 Task: Look for products in the category "Nutritional Oils" from Flora only.
Action: Mouse moved to (307, 153)
Screenshot: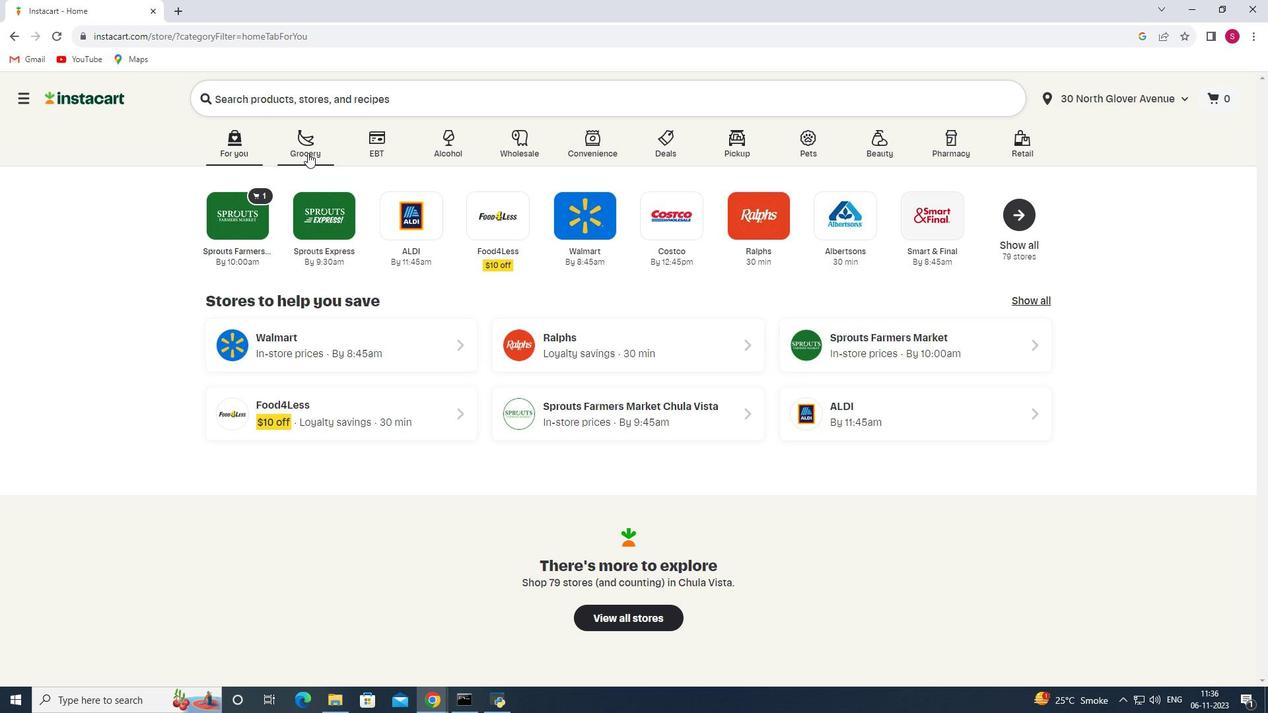 
Action: Mouse pressed left at (307, 153)
Screenshot: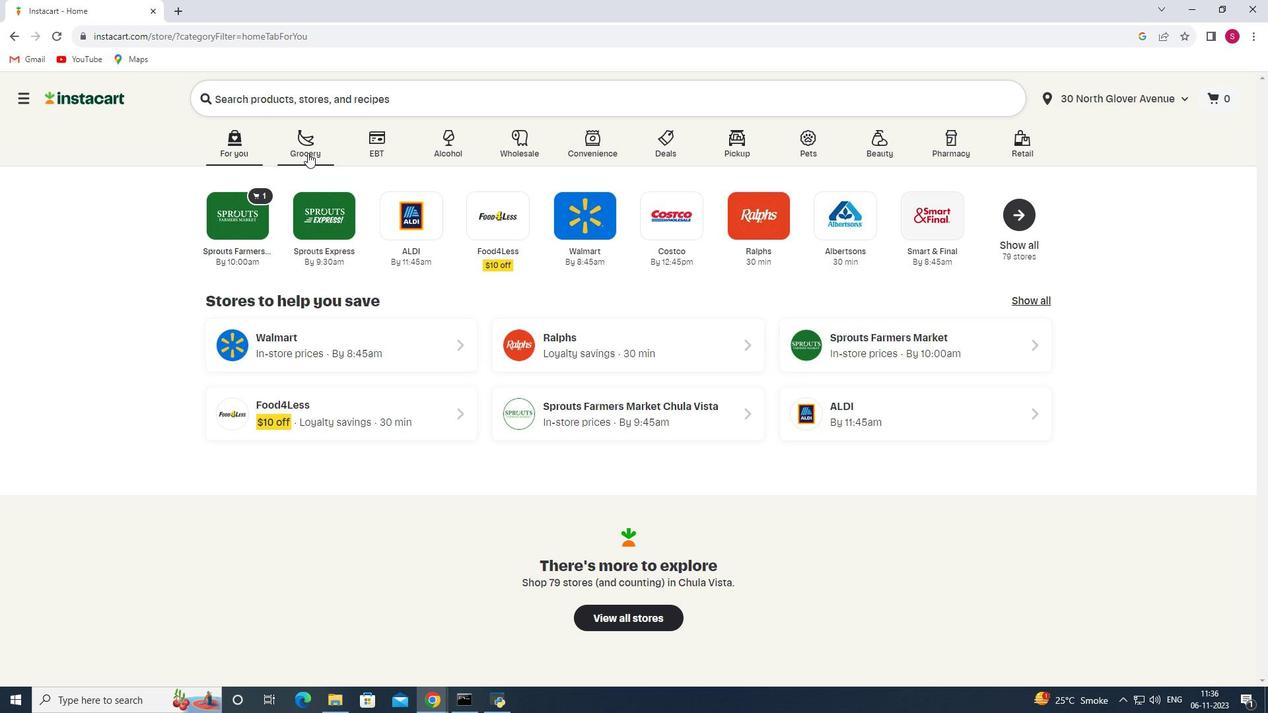 
Action: Mouse moved to (286, 375)
Screenshot: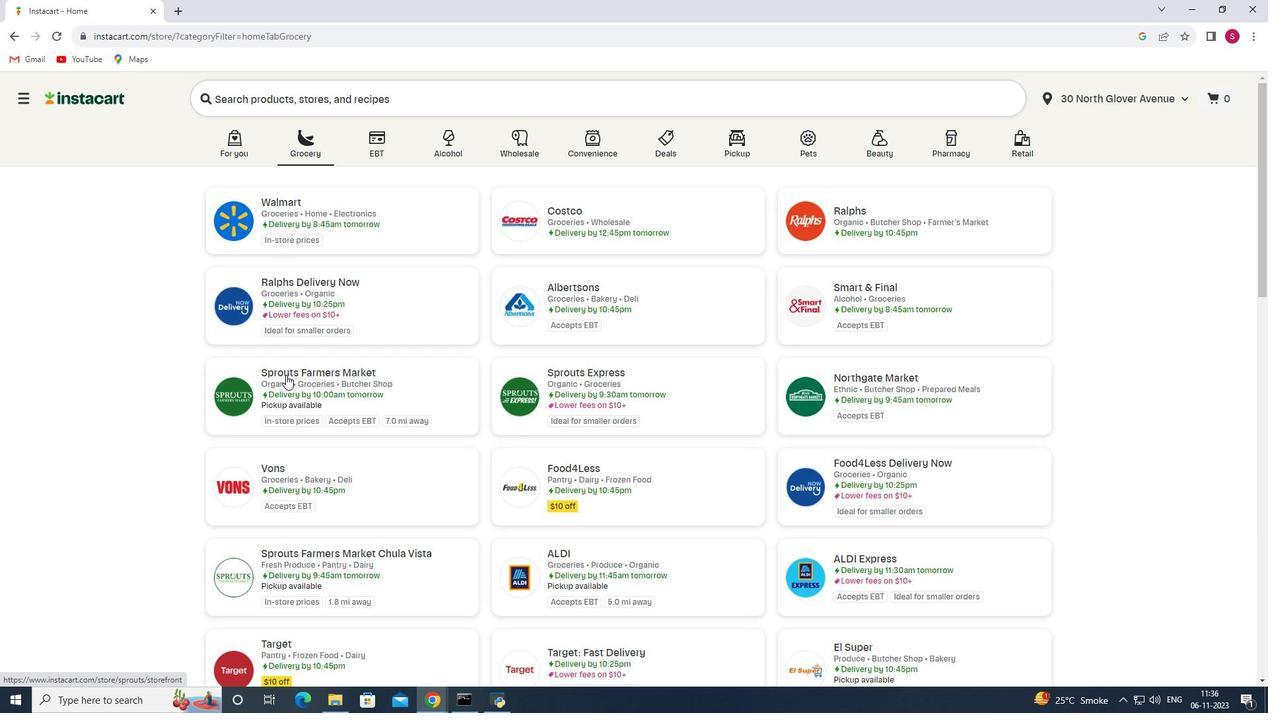 
Action: Mouse pressed left at (286, 375)
Screenshot: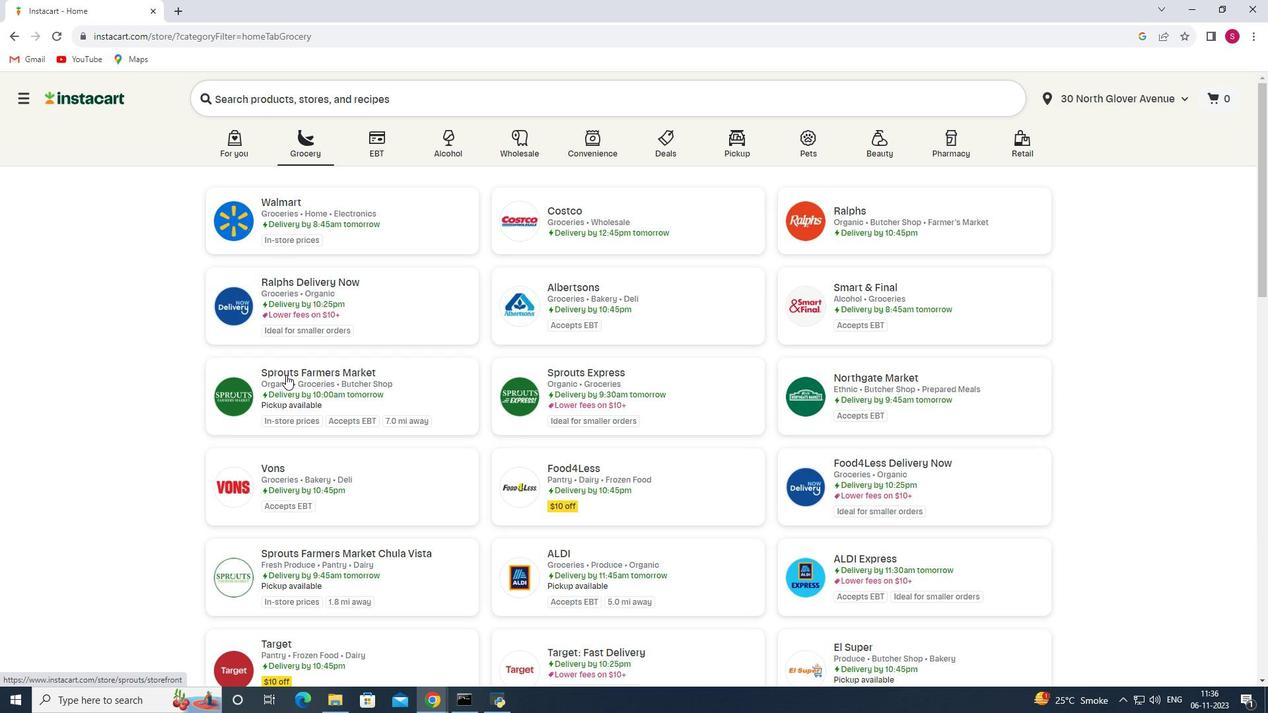 
Action: Mouse moved to (50, 436)
Screenshot: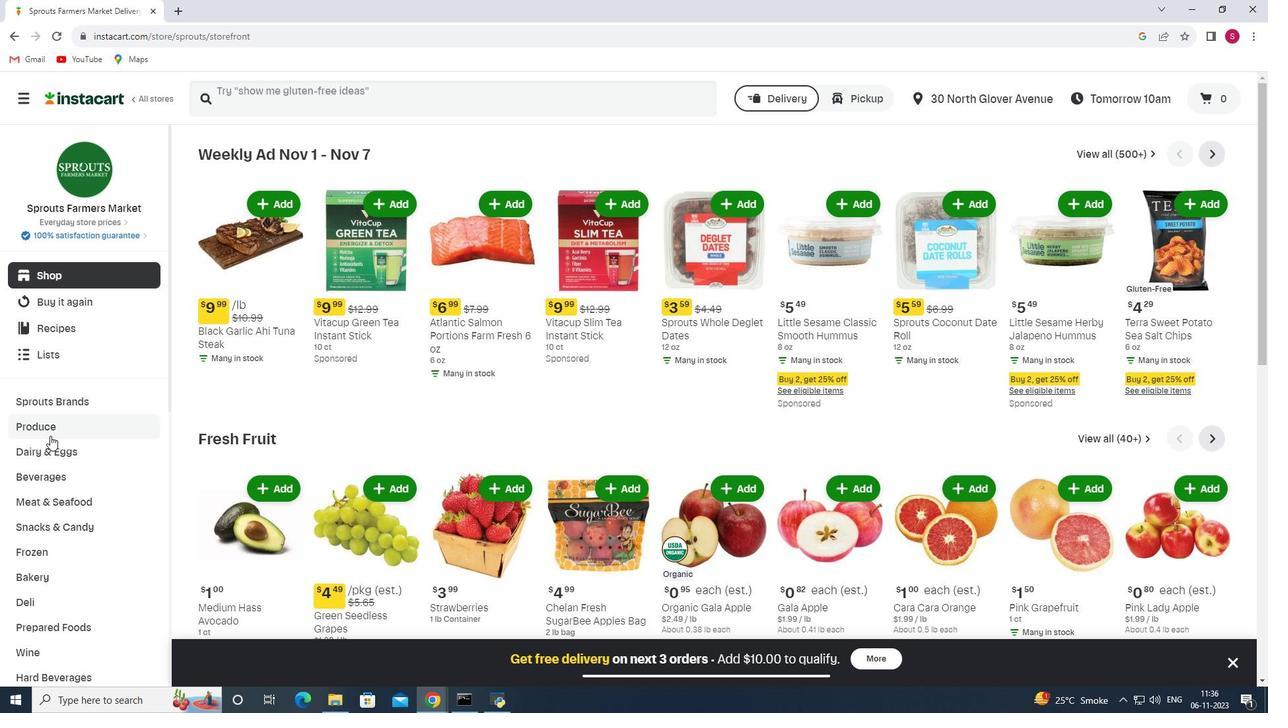 
Action: Mouse scrolled (50, 435) with delta (0, 0)
Screenshot: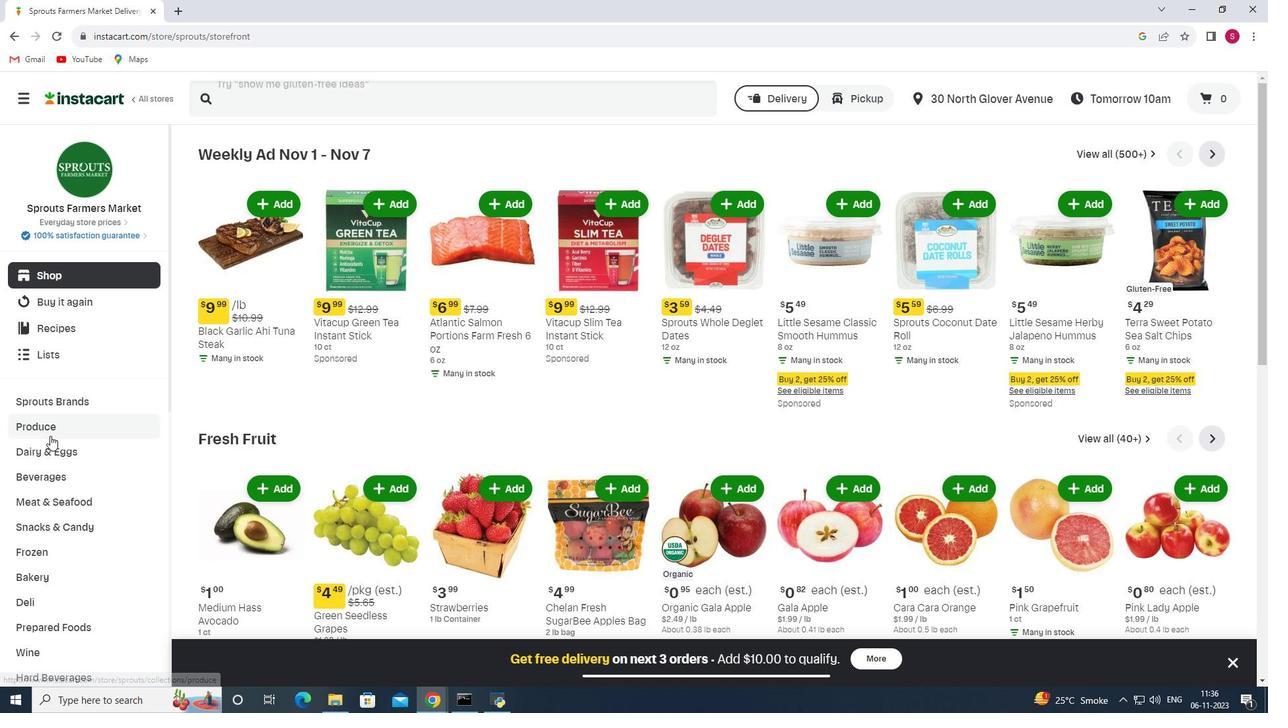 
Action: Mouse scrolled (50, 435) with delta (0, 0)
Screenshot: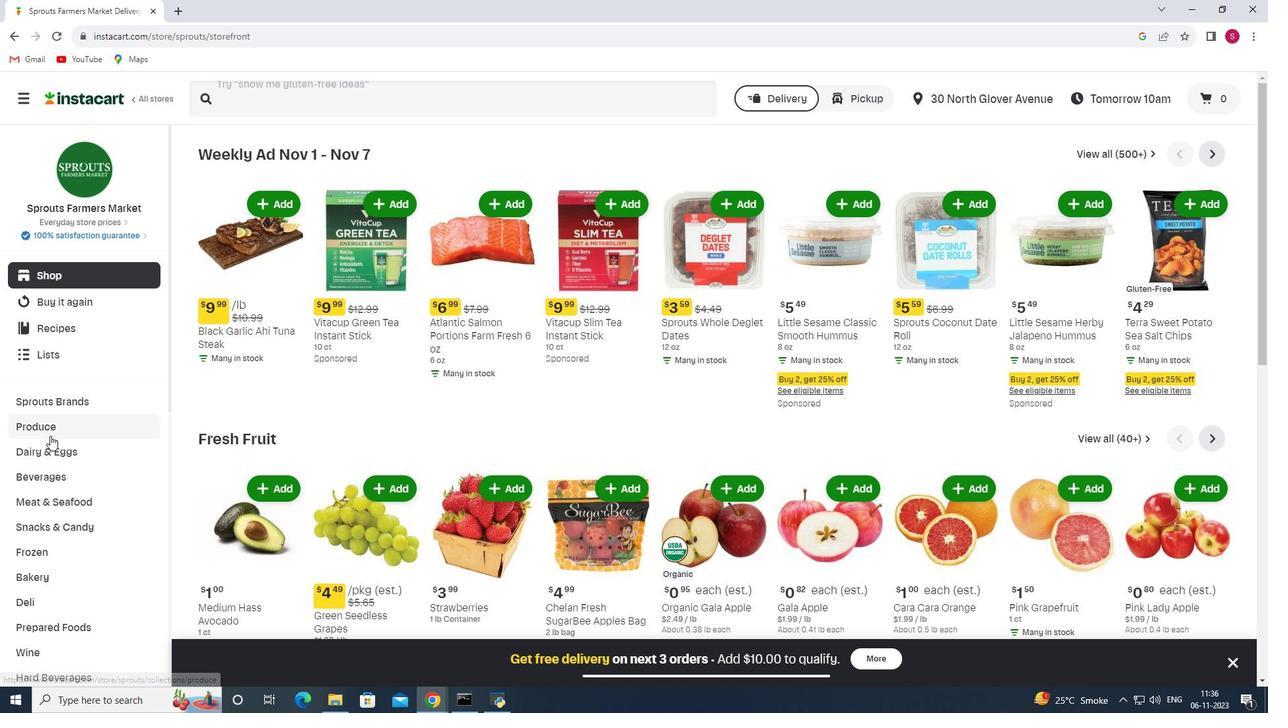 
Action: Mouse scrolled (50, 435) with delta (0, 0)
Screenshot: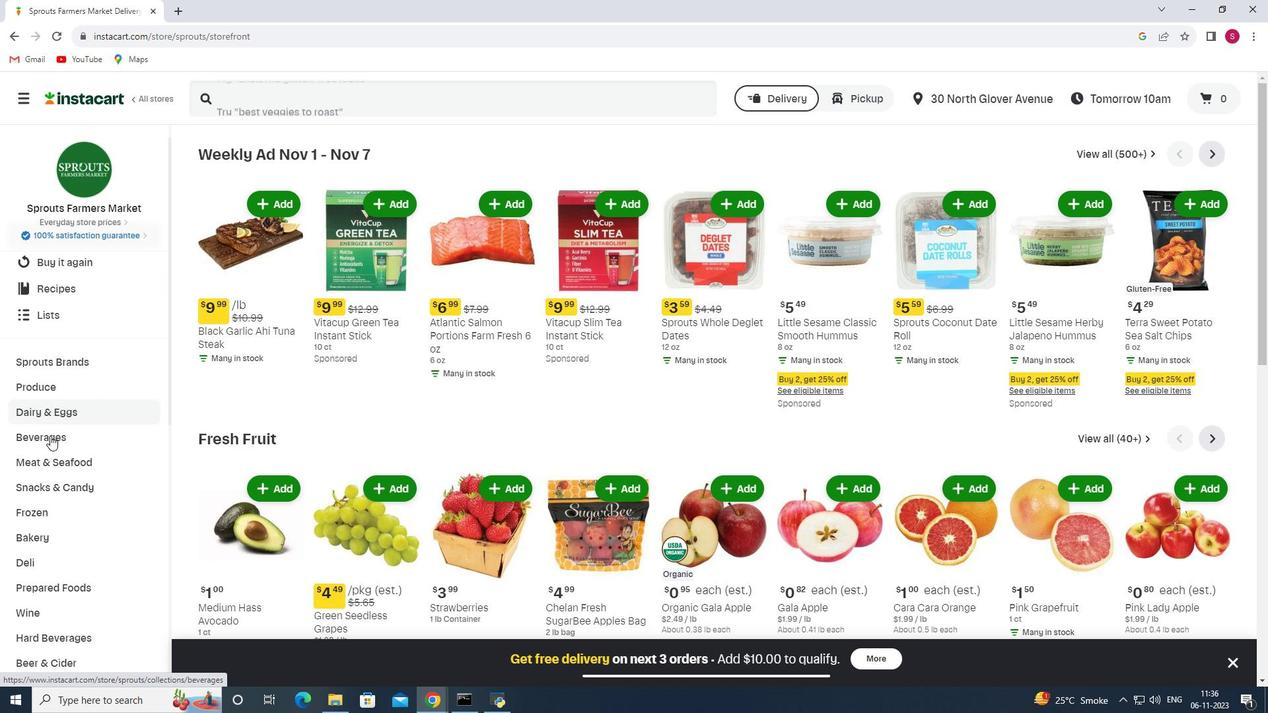 
Action: Mouse scrolled (50, 435) with delta (0, 0)
Screenshot: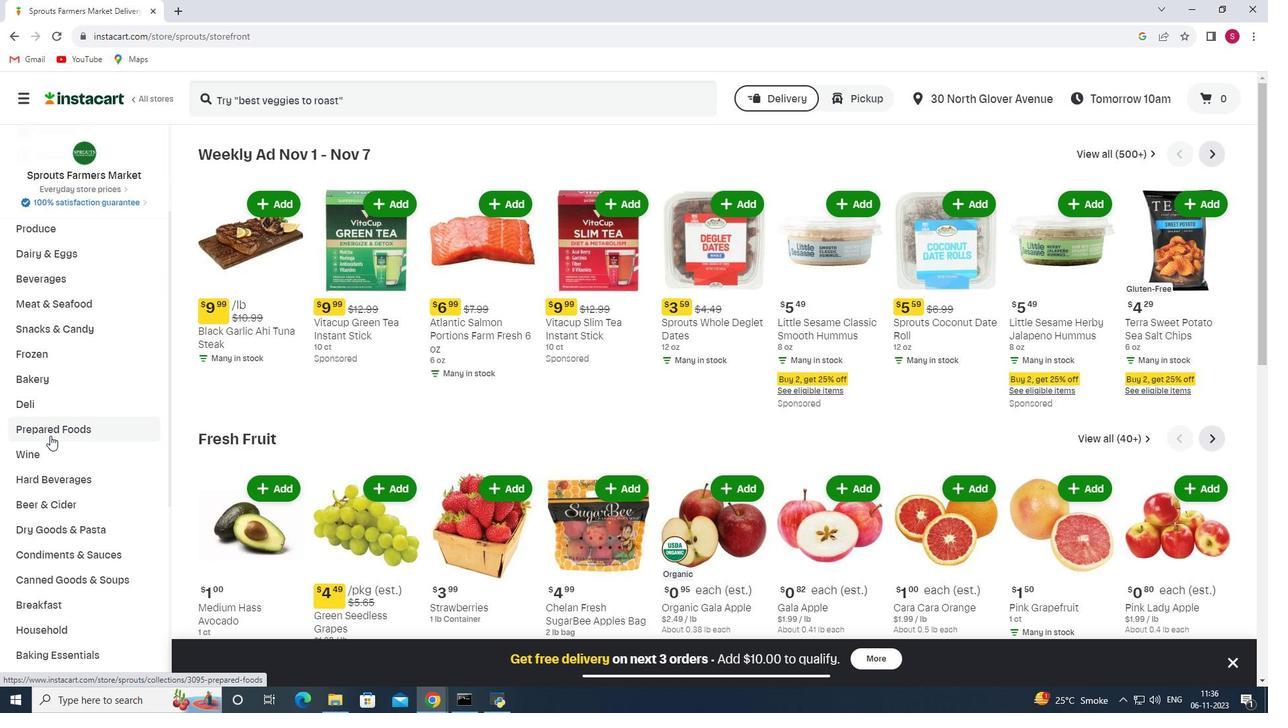 
Action: Mouse scrolled (50, 435) with delta (0, 0)
Screenshot: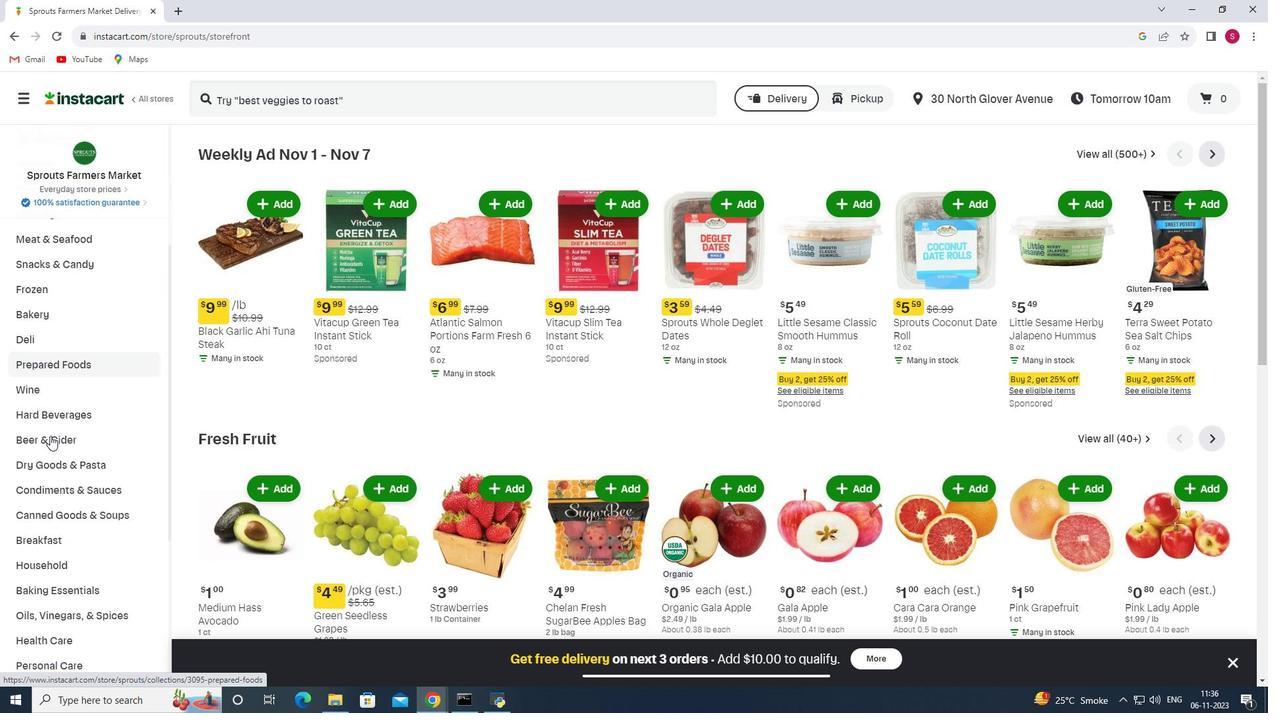 
Action: Mouse moved to (77, 420)
Screenshot: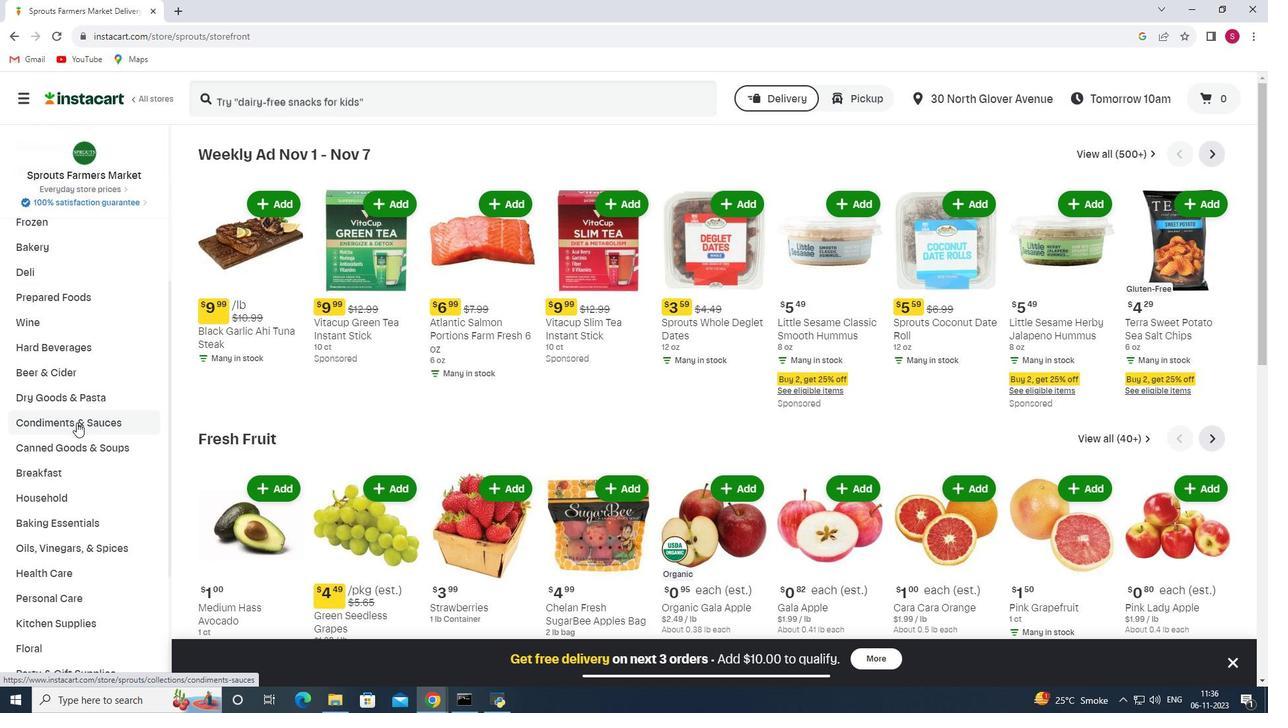 
Action: Mouse scrolled (77, 420) with delta (0, 0)
Screenshot: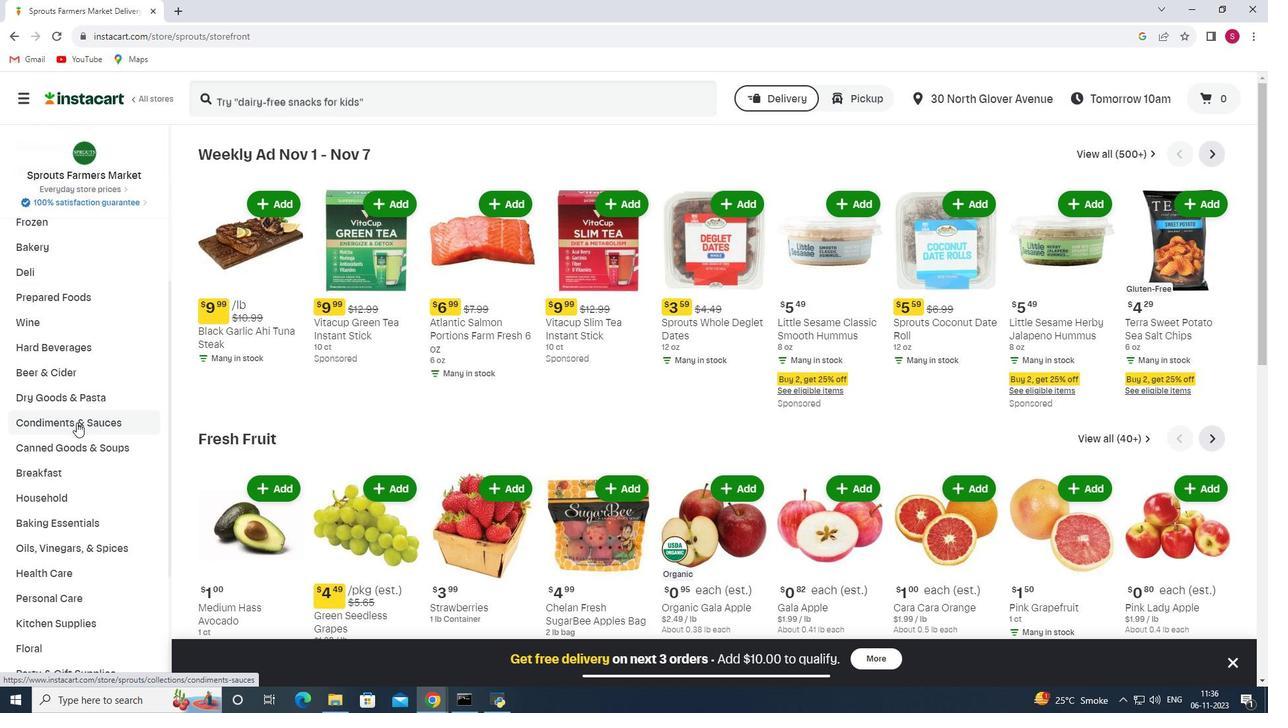 
Action: Mouse moved to (72, 427)
Screenshot: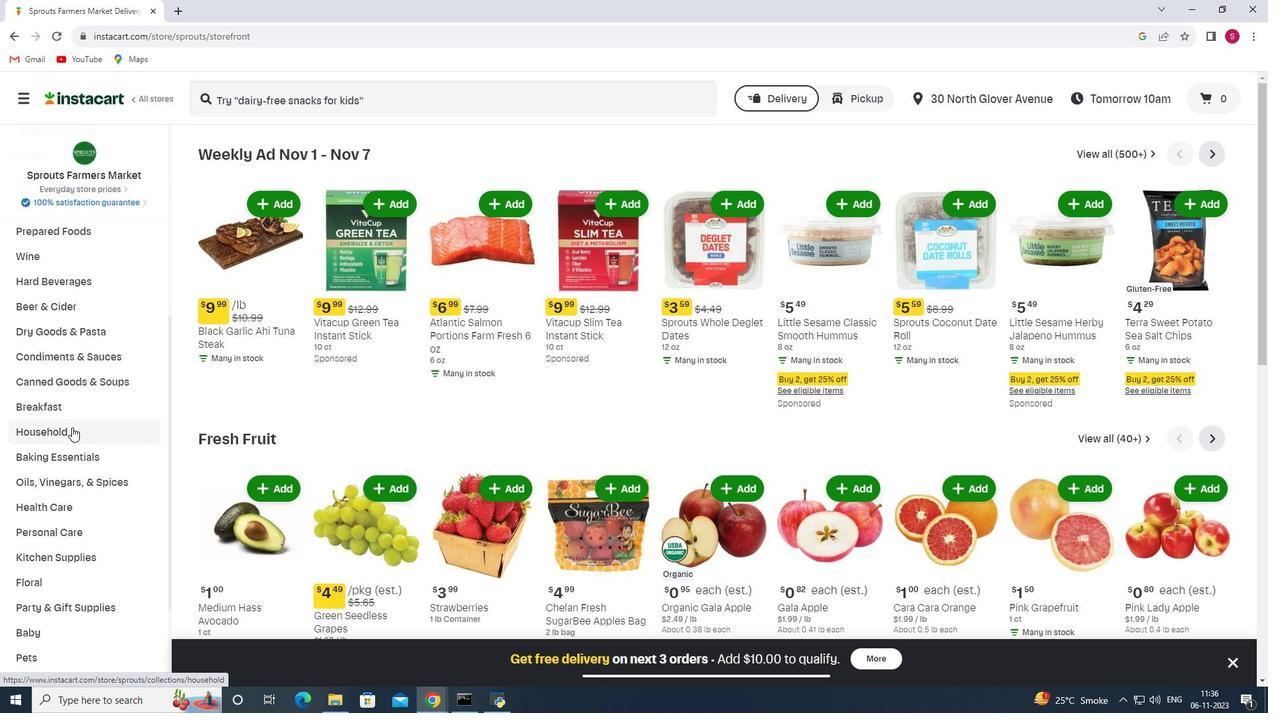 
Action: Mouse scrolled (72, 426) with delta (0, 0)
Screenshot: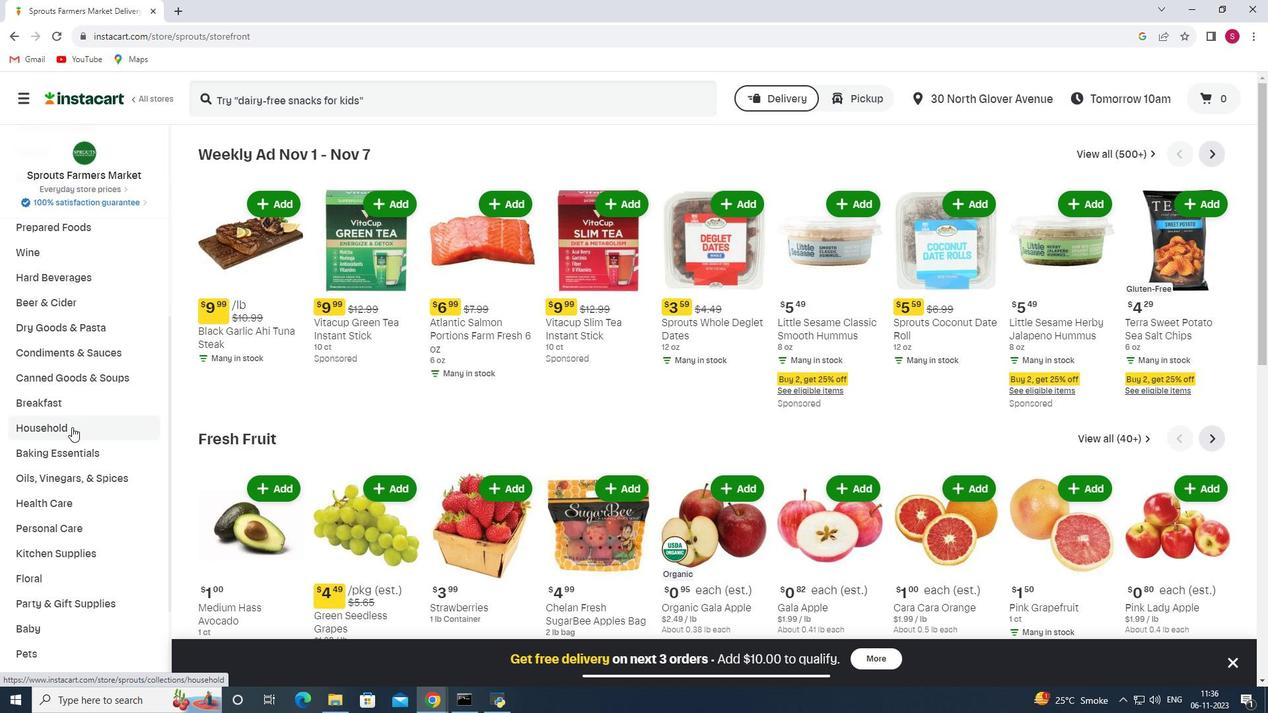 
Action: Mouse scrolled (72, 426) with delta (0, 0)
Screenshot: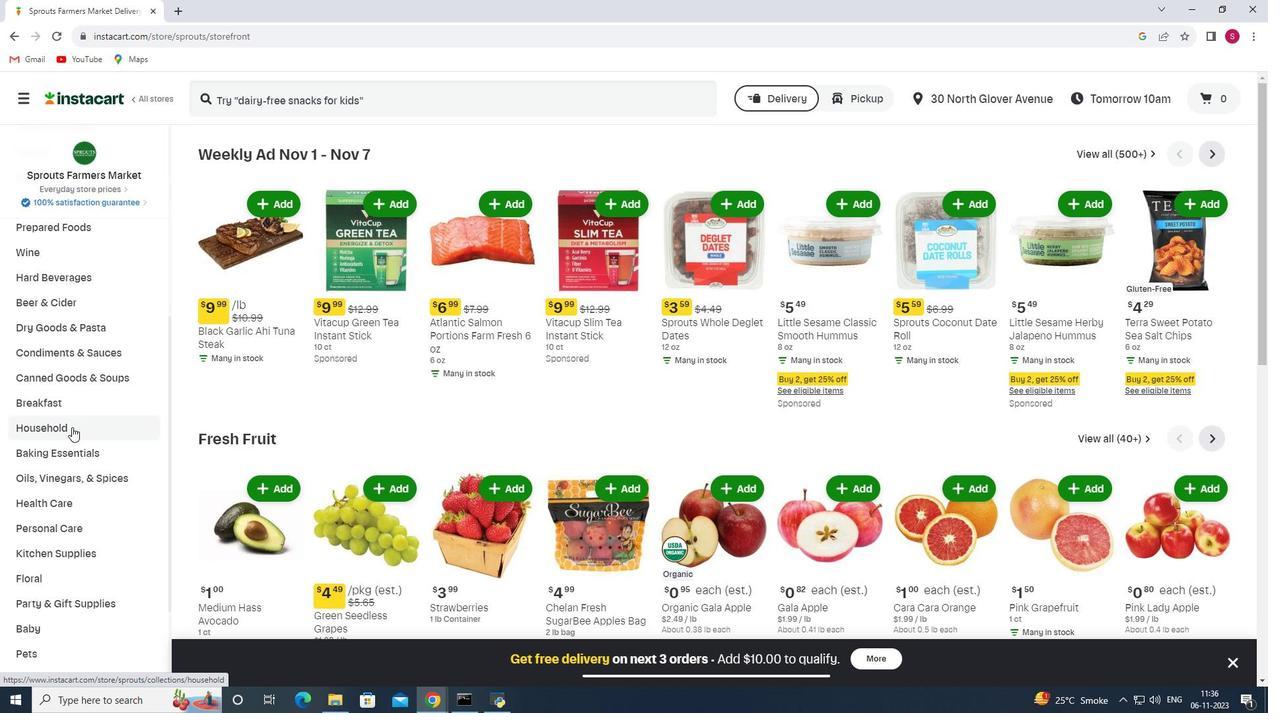 
Action: Mouse moved to (86, 383)
Screenshot: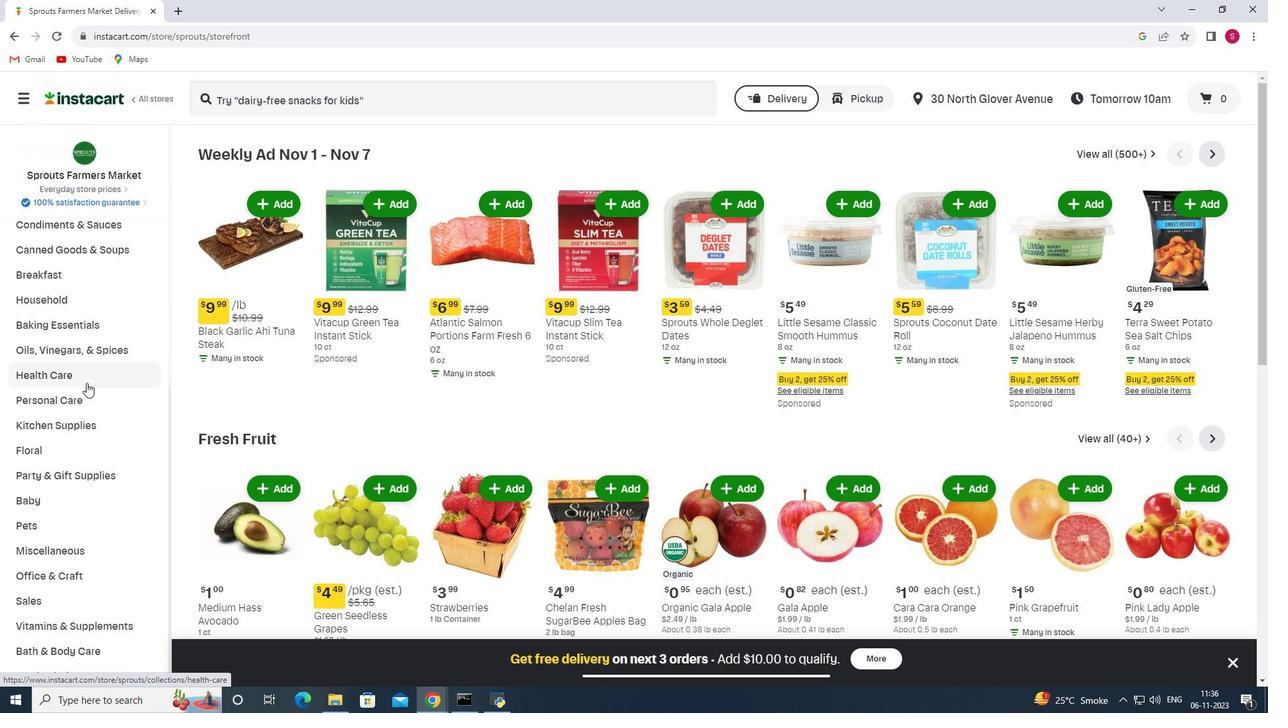 
Action: Mouse pressed left at (86, 383)
Screenshot: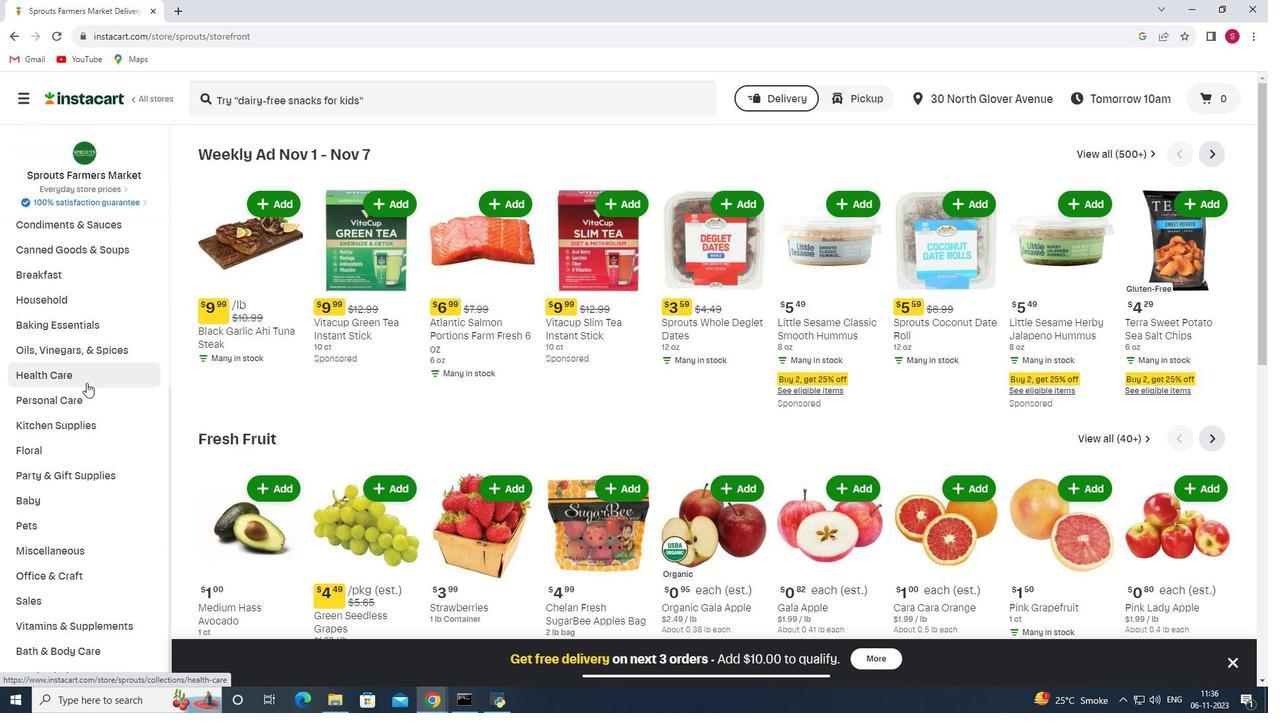 
Action: Mouse moved to (448, 186)
Screenshot: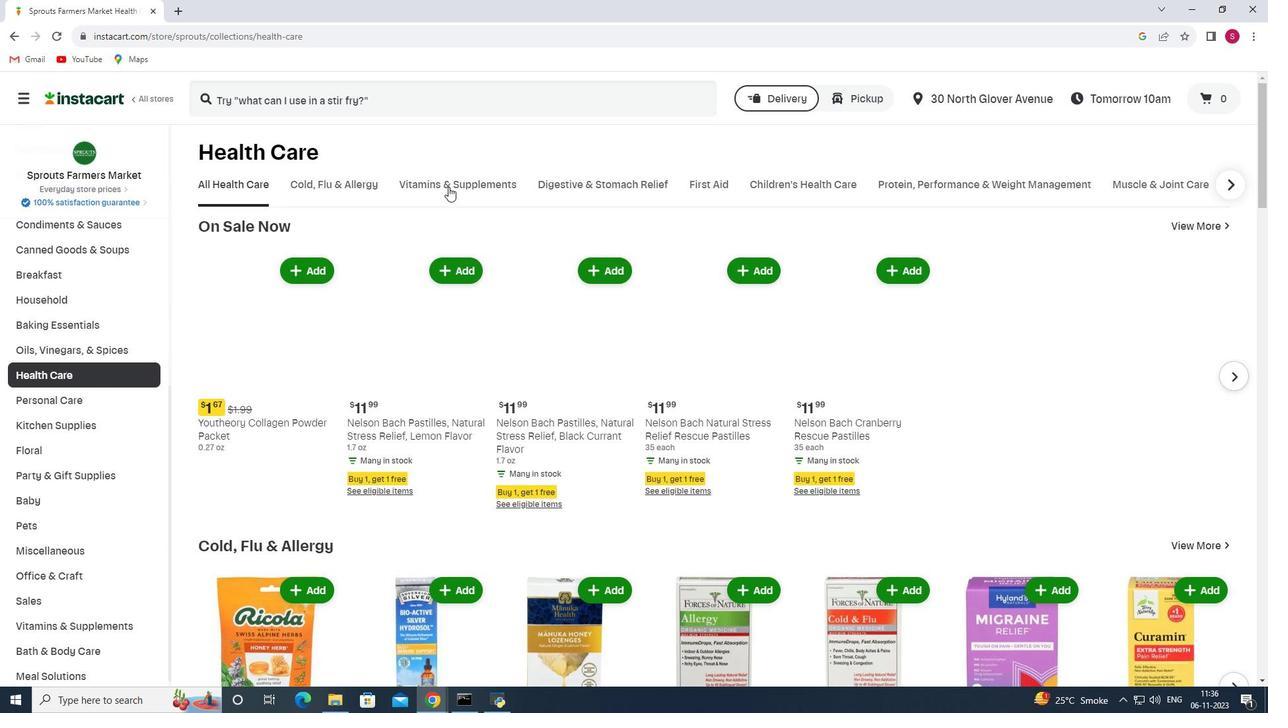 
Action: Mouse pressed left at (448, 186)
Screenshot: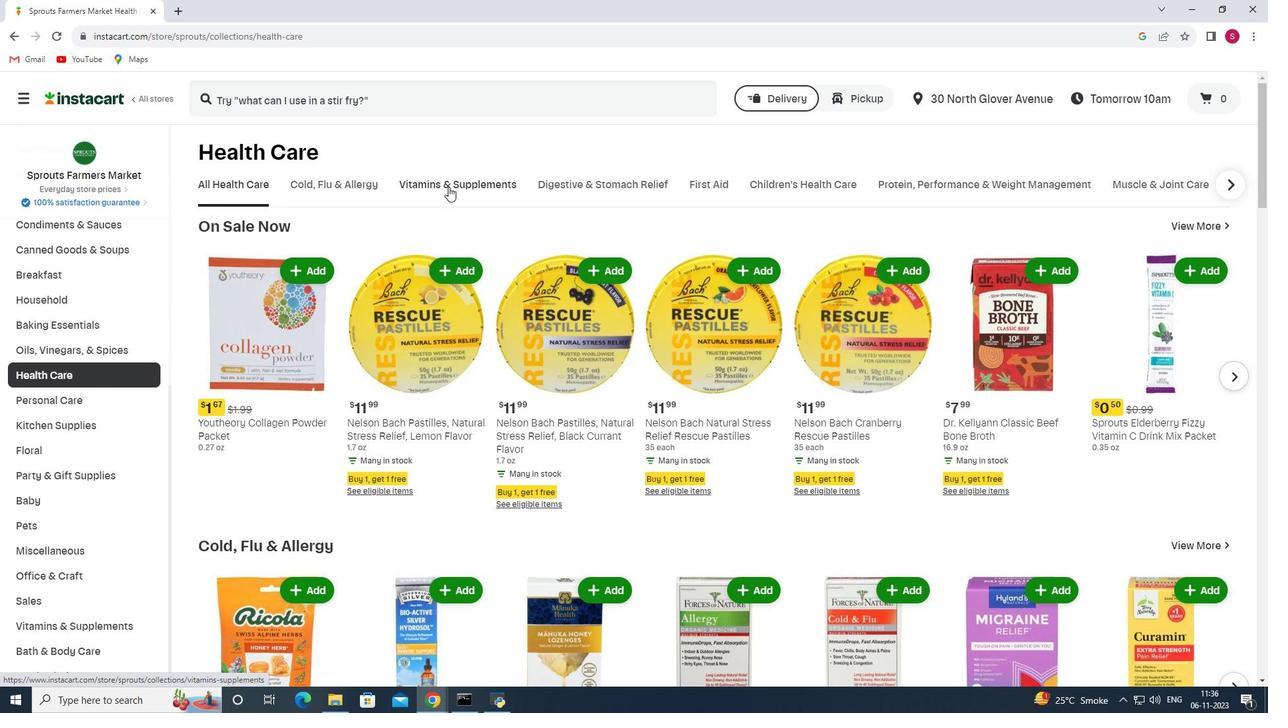 
Action: Mouse moved to (966, 243)
Screenshot: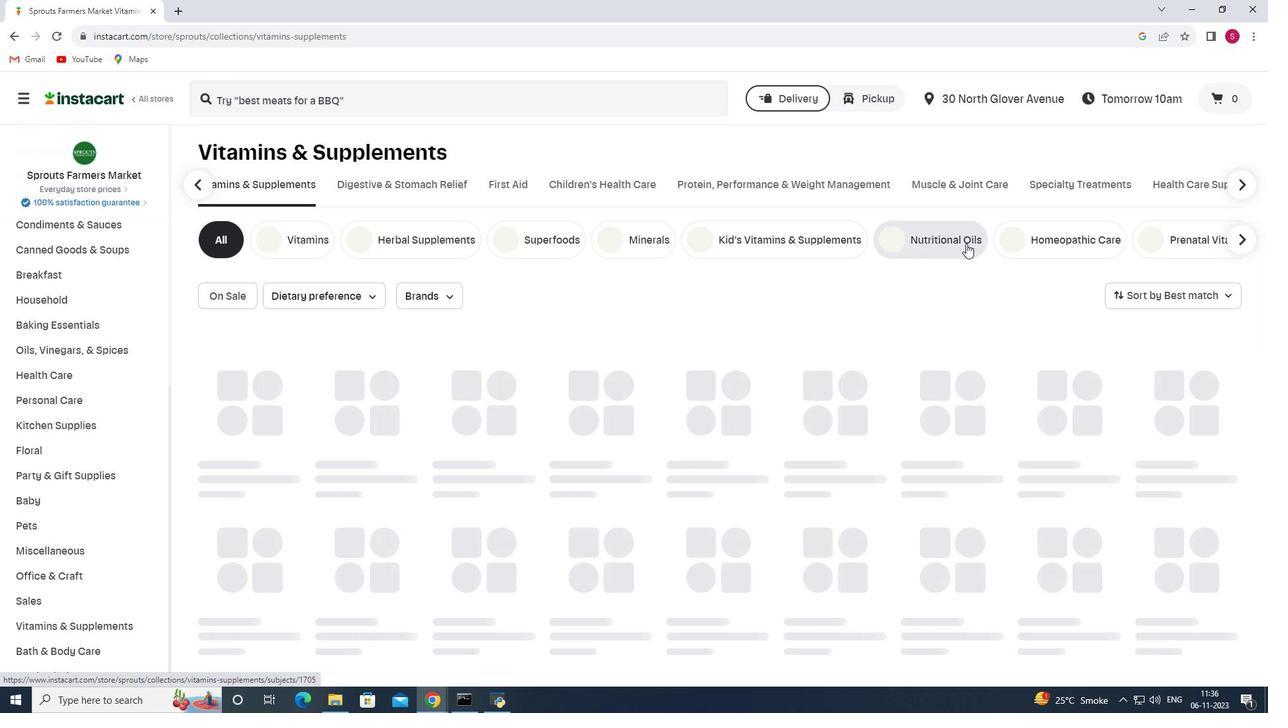 
Action: Mouse pressed left at (966, 243)
Screenshot: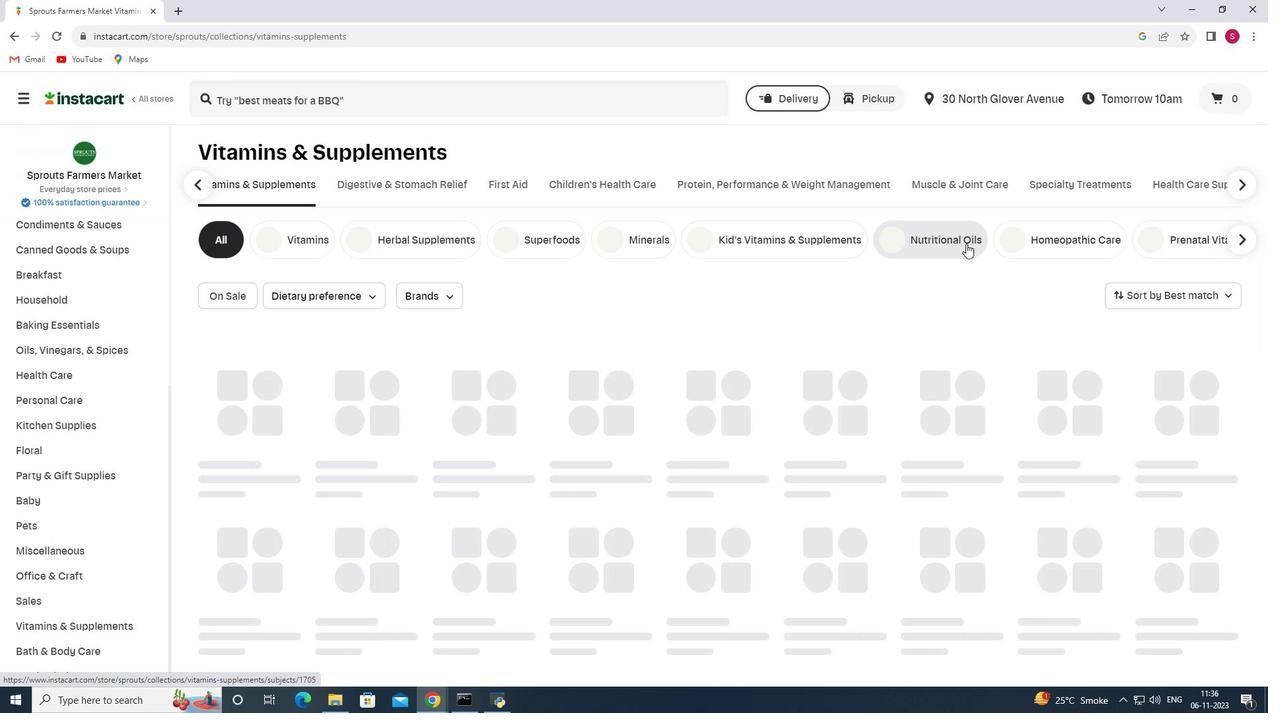 
Action: Mouse moved to (321, 301)
Screenshot: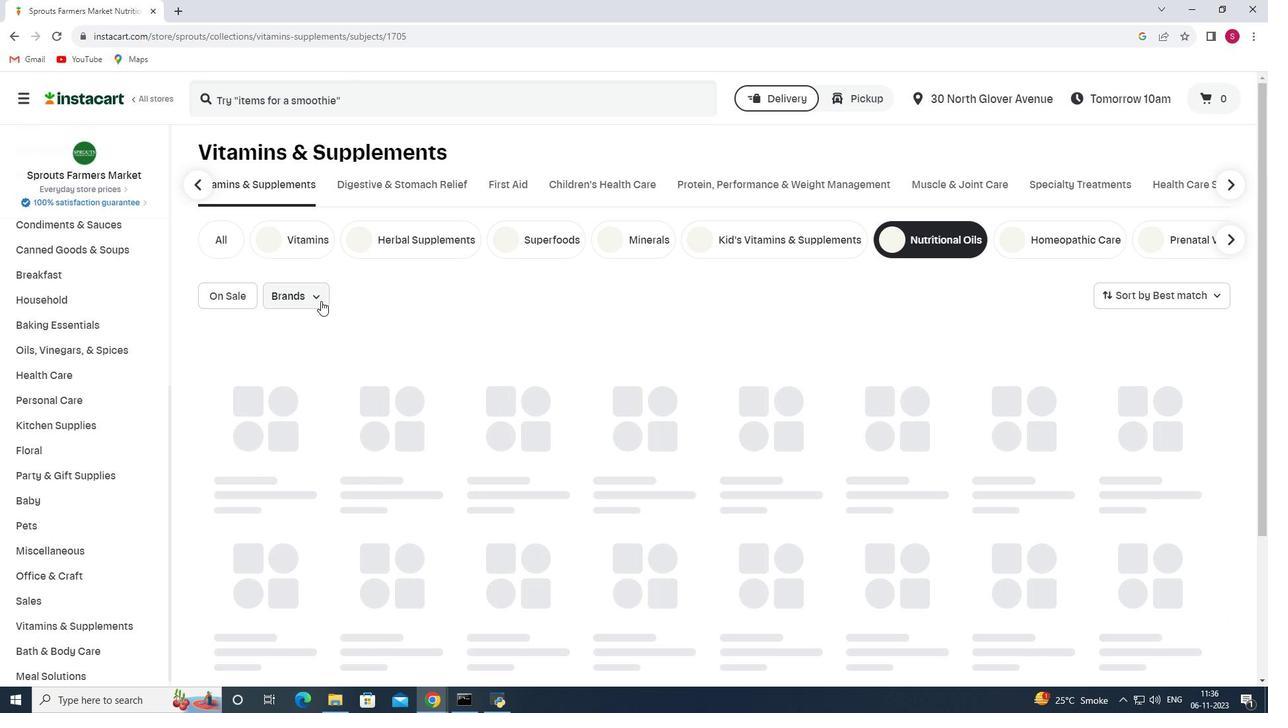 
Action: Mouse pressed left at (321, 301)
Screenshot: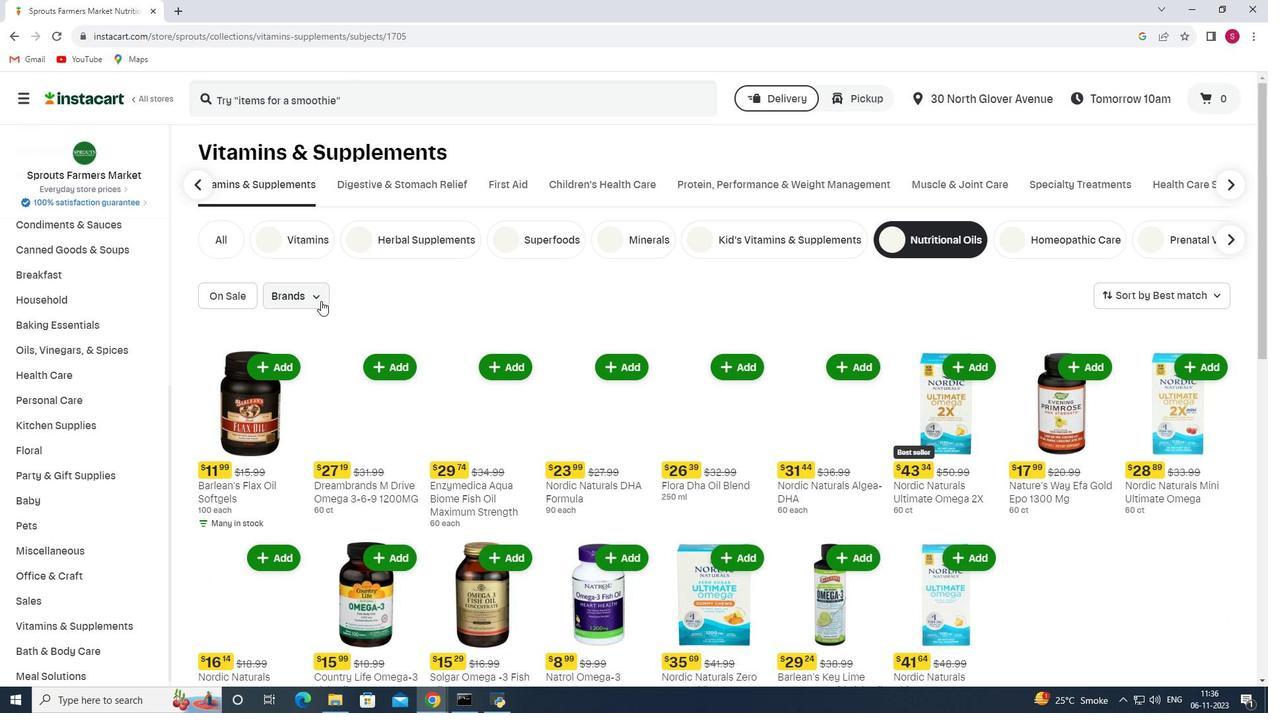 
Action: Mouse moved to (311, 352)
Screenshot: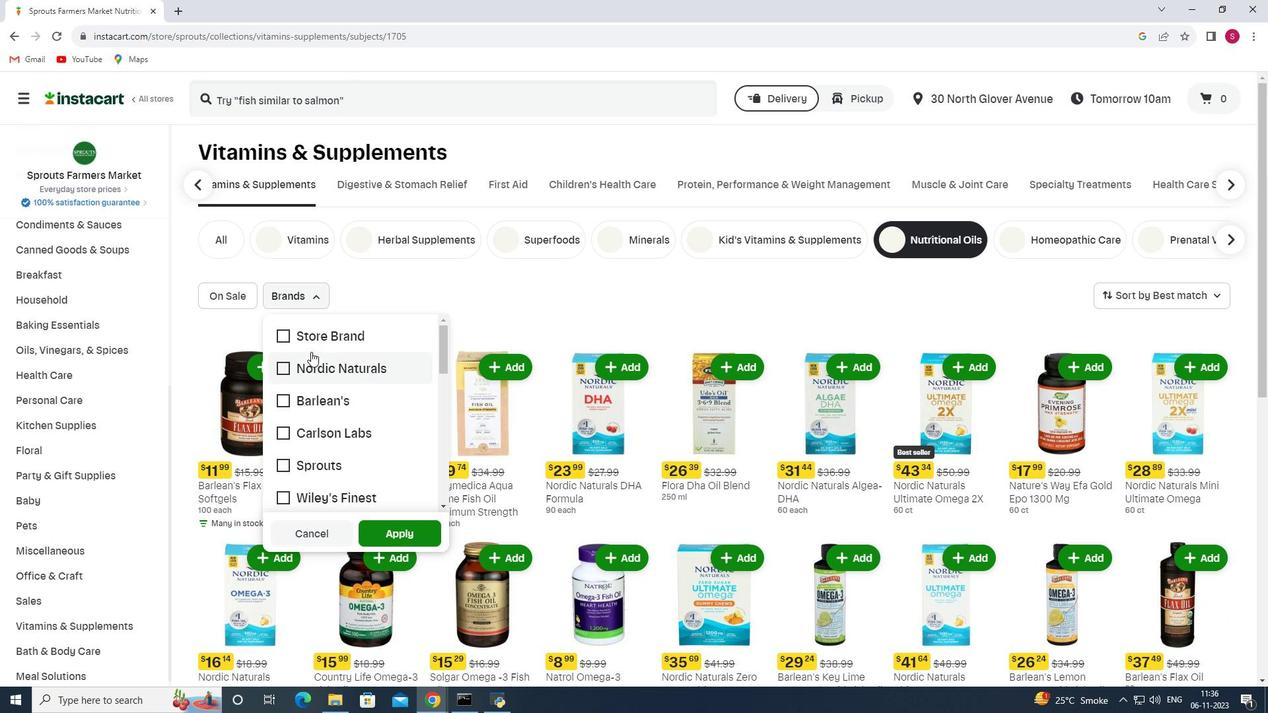 
Action: Mouse scrolled (311, 351) with delta (0, 0)
Screenshot: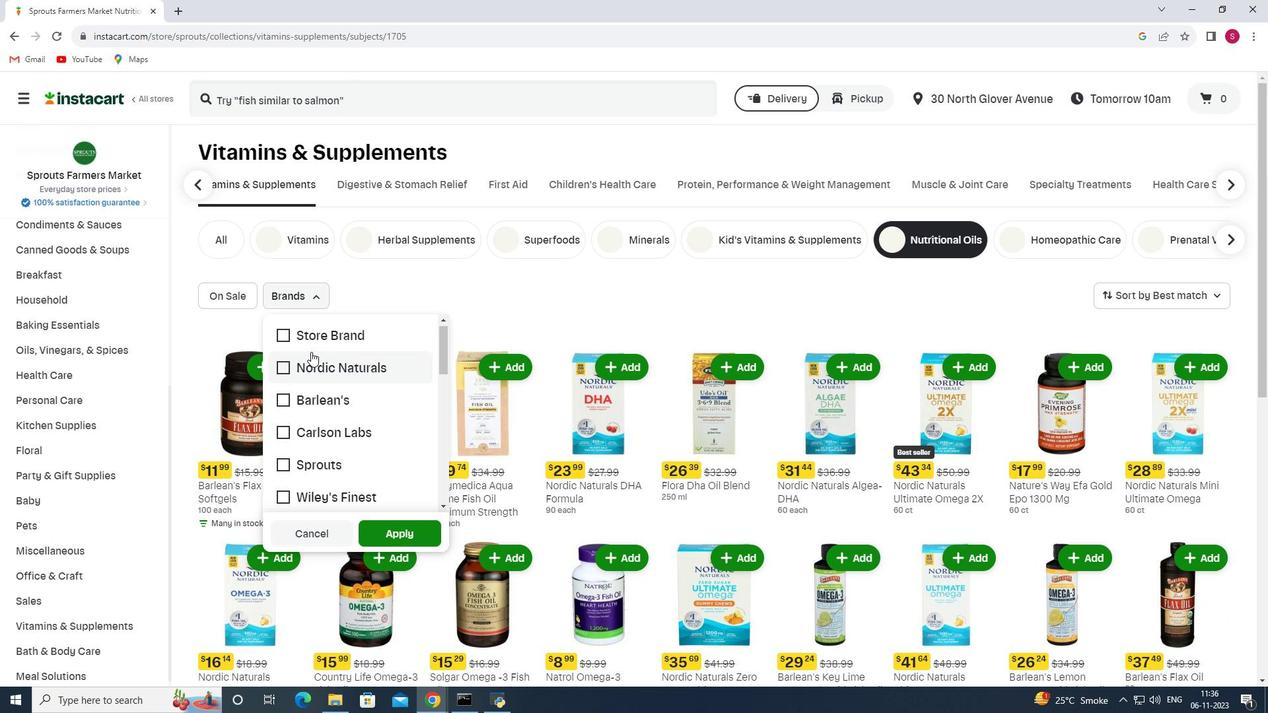 
Action: Mouse moved to (311, 352)
Screenshot: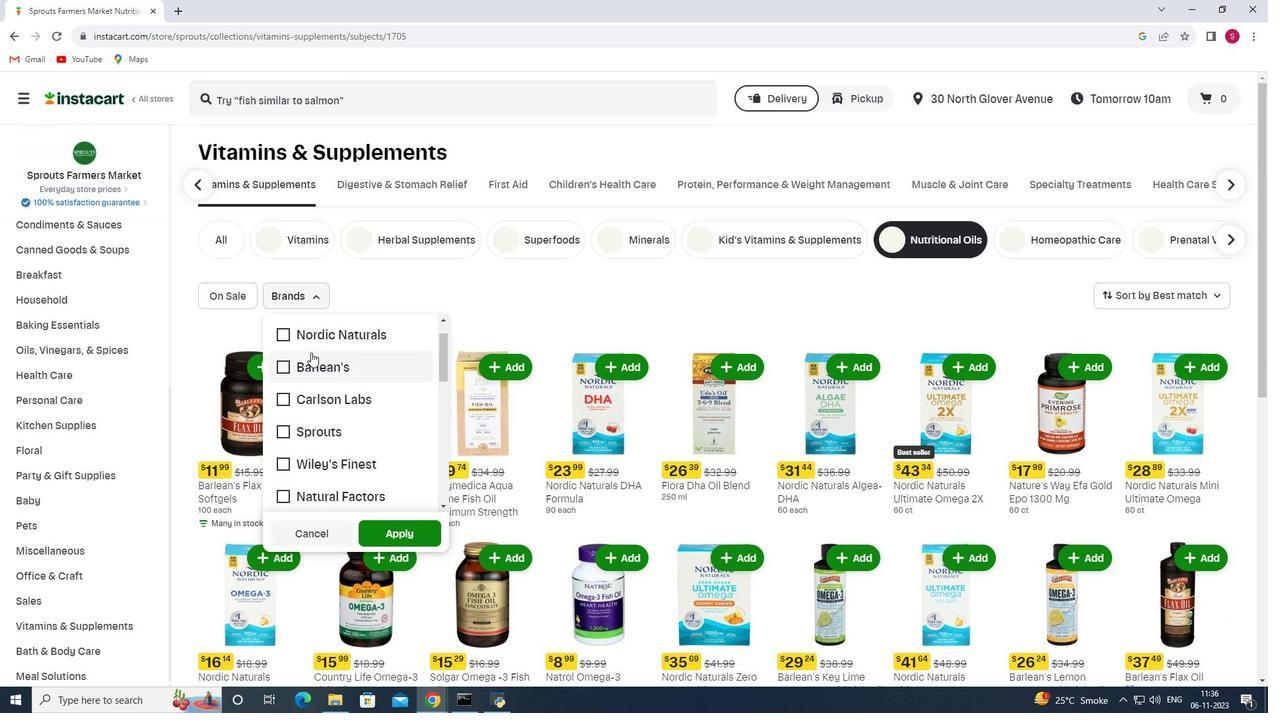 
Action: Mouse scrolled (311, 352) with delta (0, 0)
Screenshot: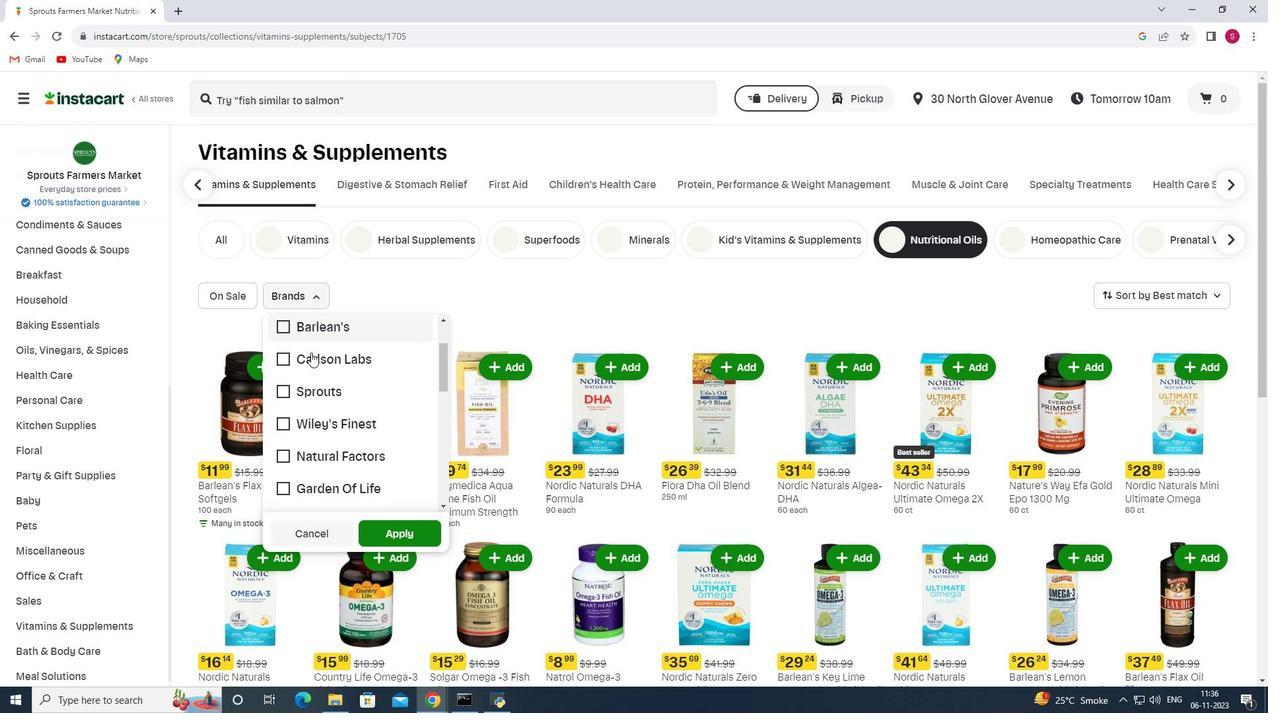 
Action: Mouse scrolled (311, 352) with delta (0, 0)
Screenshot: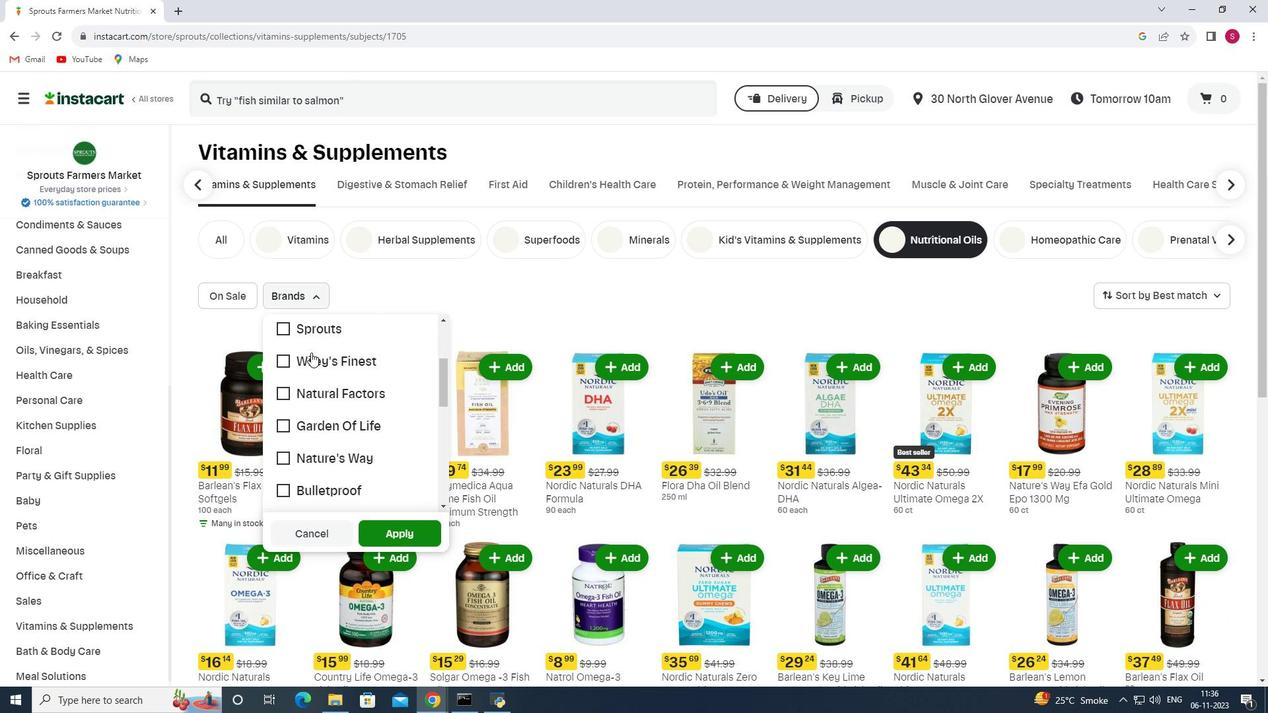 
Action: Mouse scrolled (311, 352) with delta (0, 0)
Screenshot: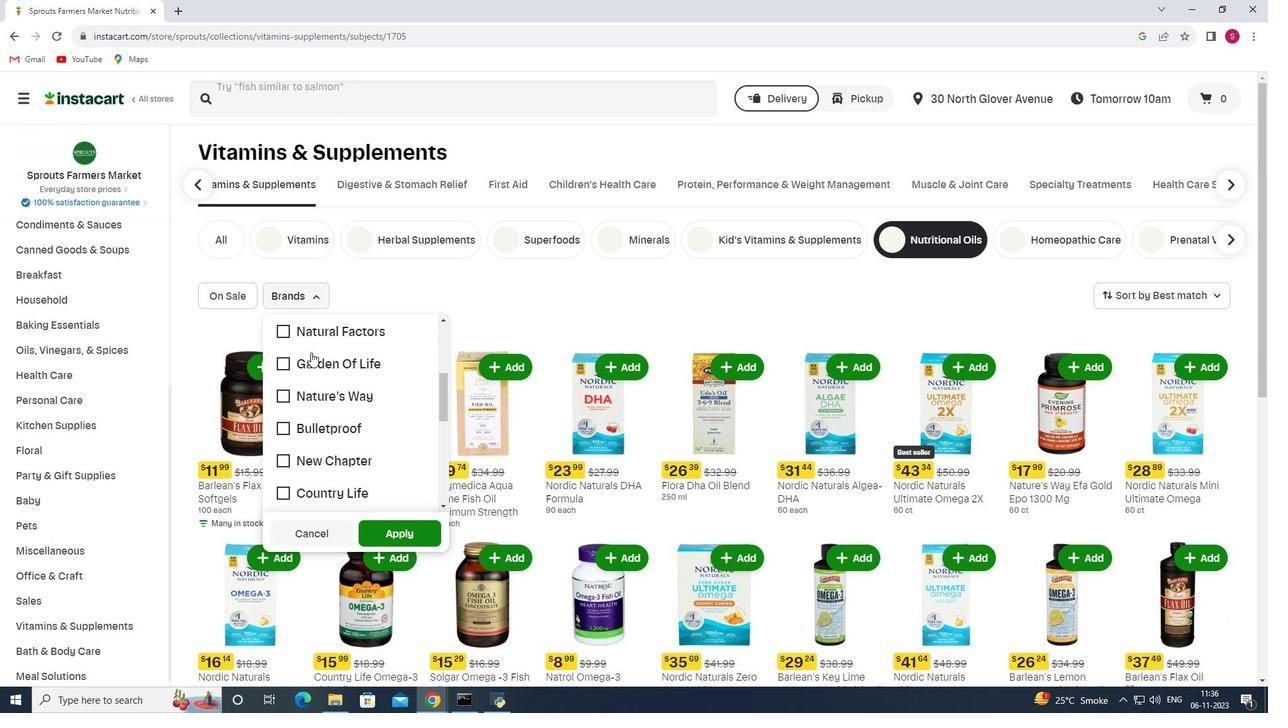 
Action: Mouse scrolled (311, 352) with delta (0, 0)
Screenshot: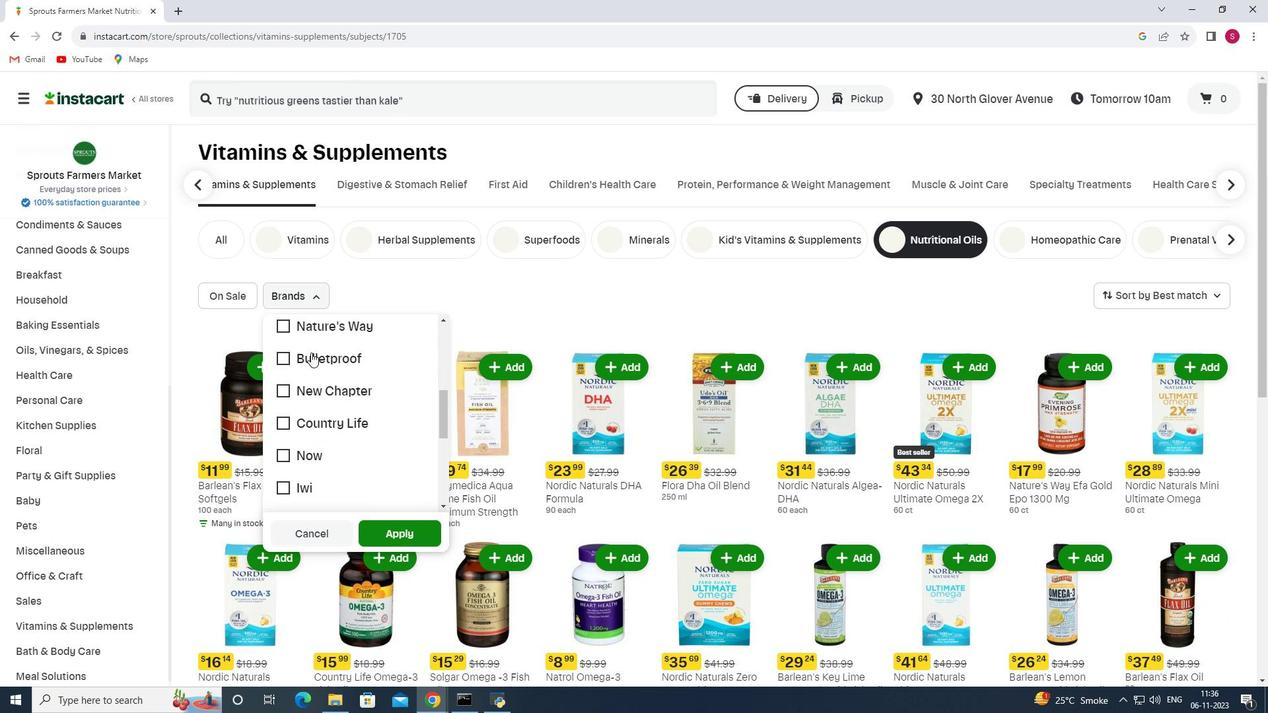 
Action: Mouse moved to (311, 352)
Screenshot: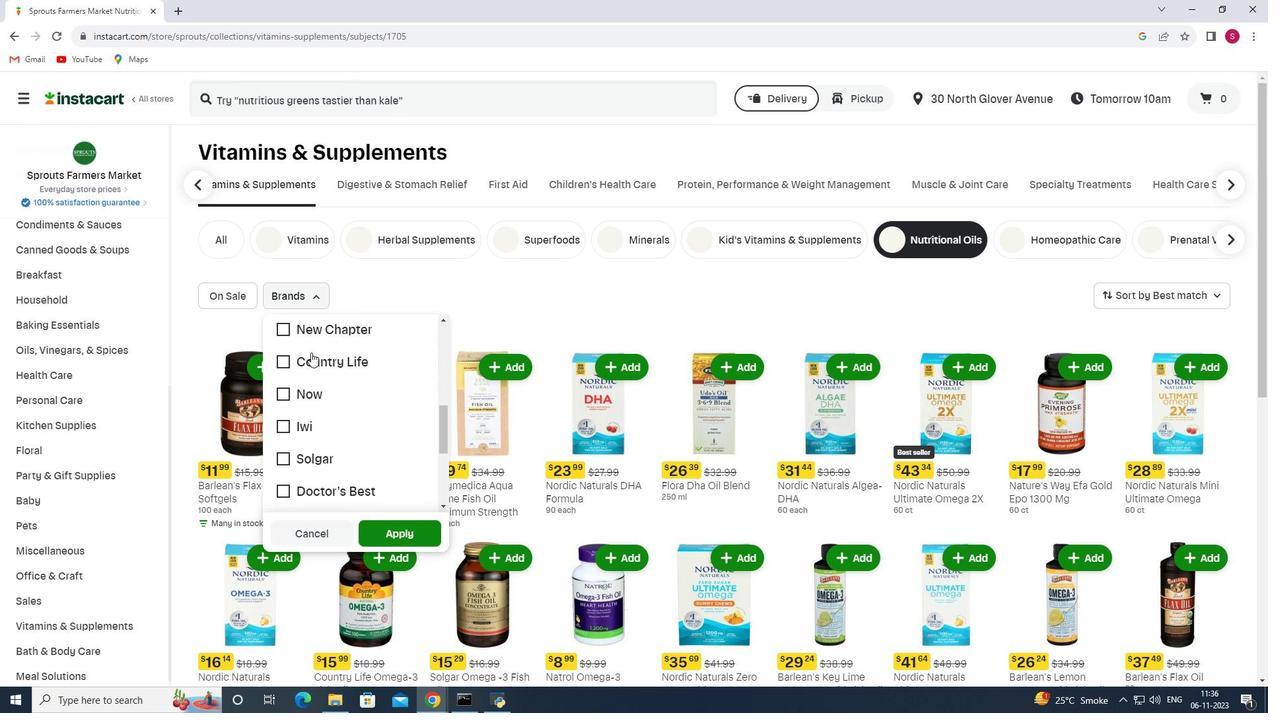 
Action: Mouse scrolled (311, 352) with delta (0, 0)
Screenshot: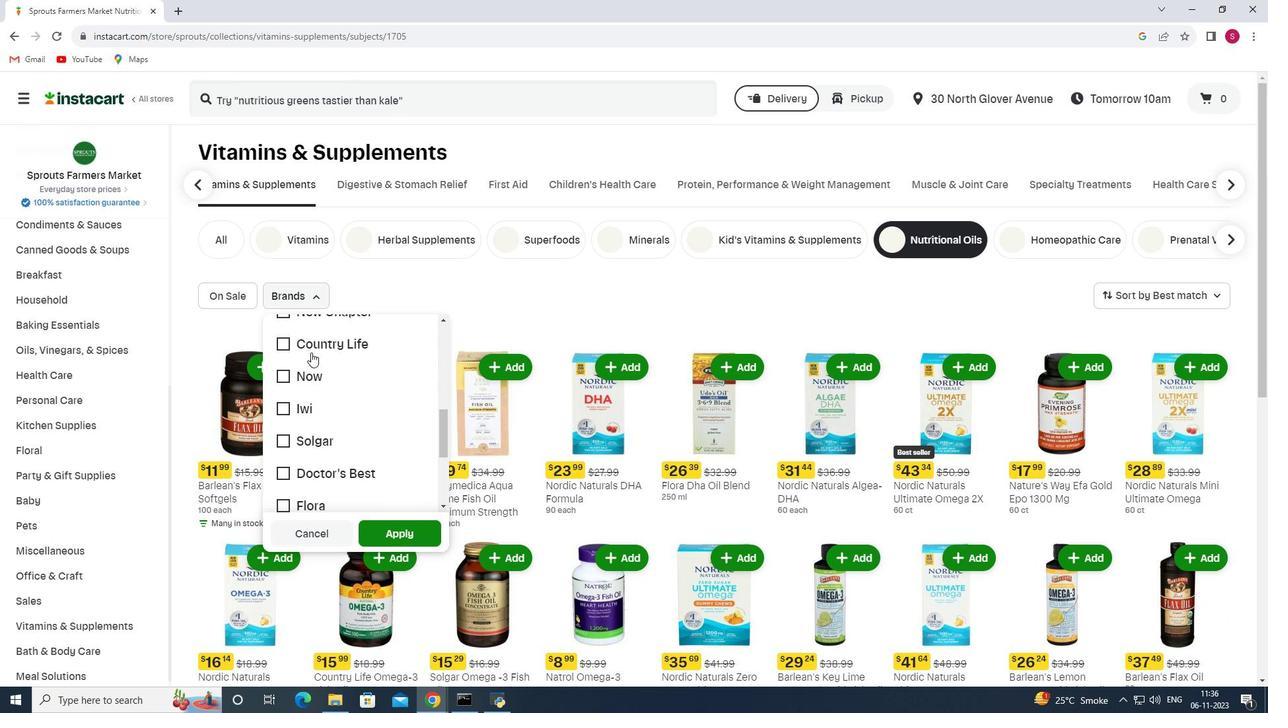 
Action: Mouse scrolled (311, 352) with delta (0, 0)
Screenshot: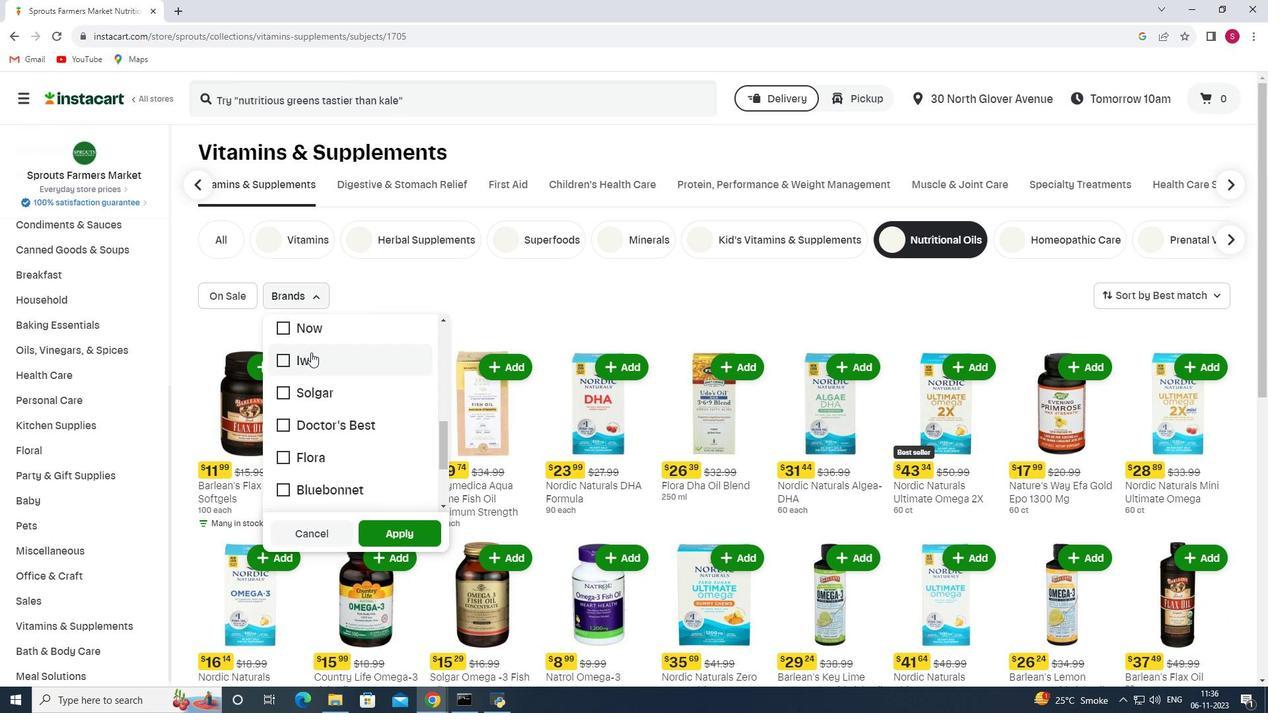 
Action: Mouse moved to (278, 389)
Screenshot: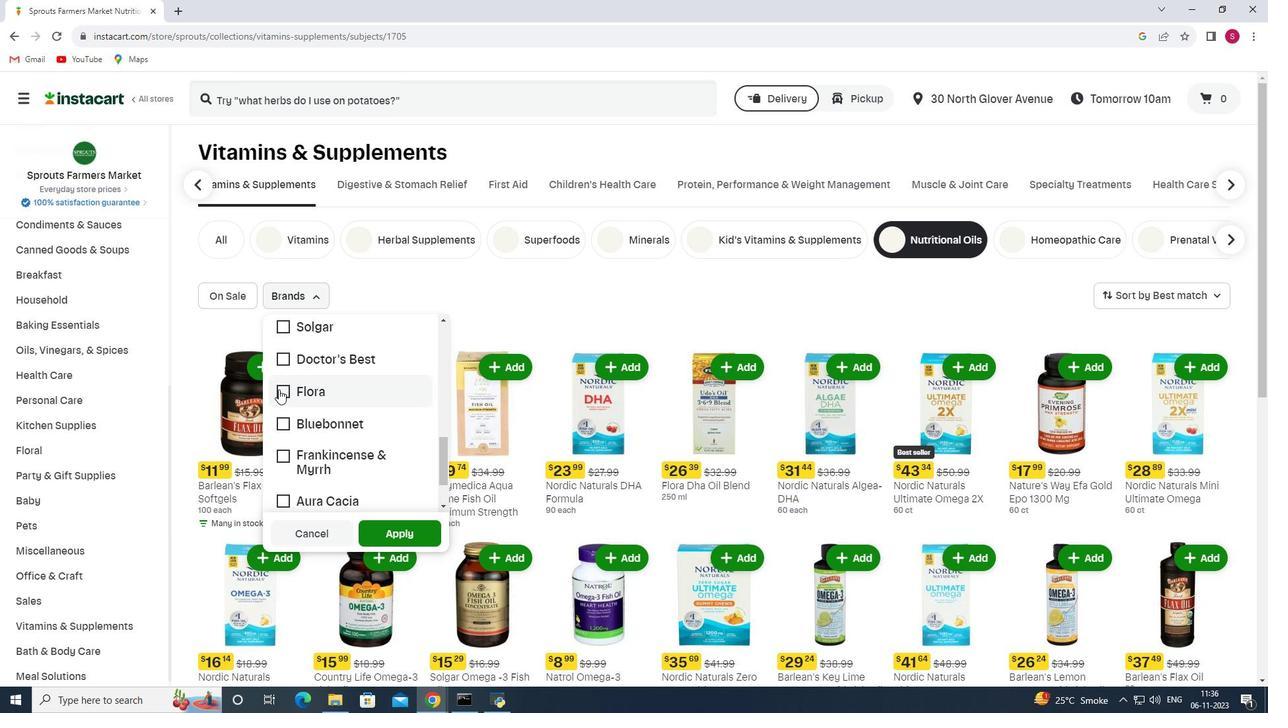 
Action: Mouse pressed left at (278, 389)
Screenshot: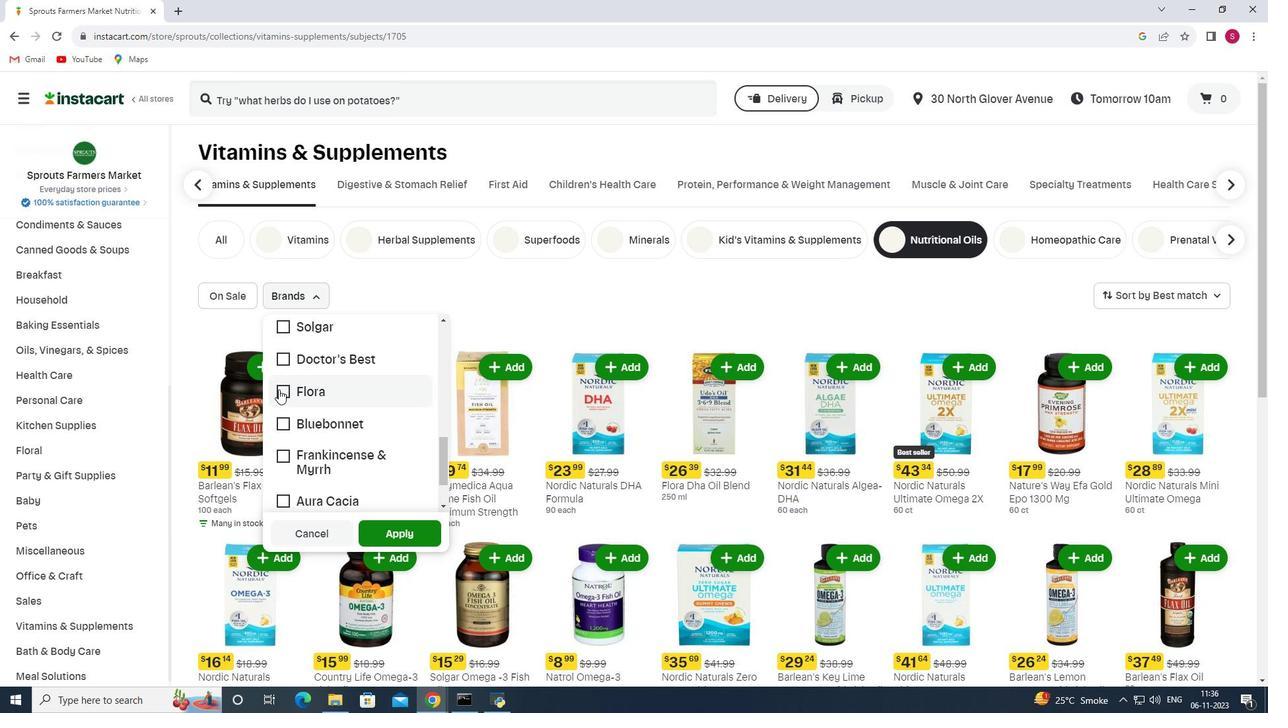 
Action: Mouse moved to (397, 526)
Screenshot: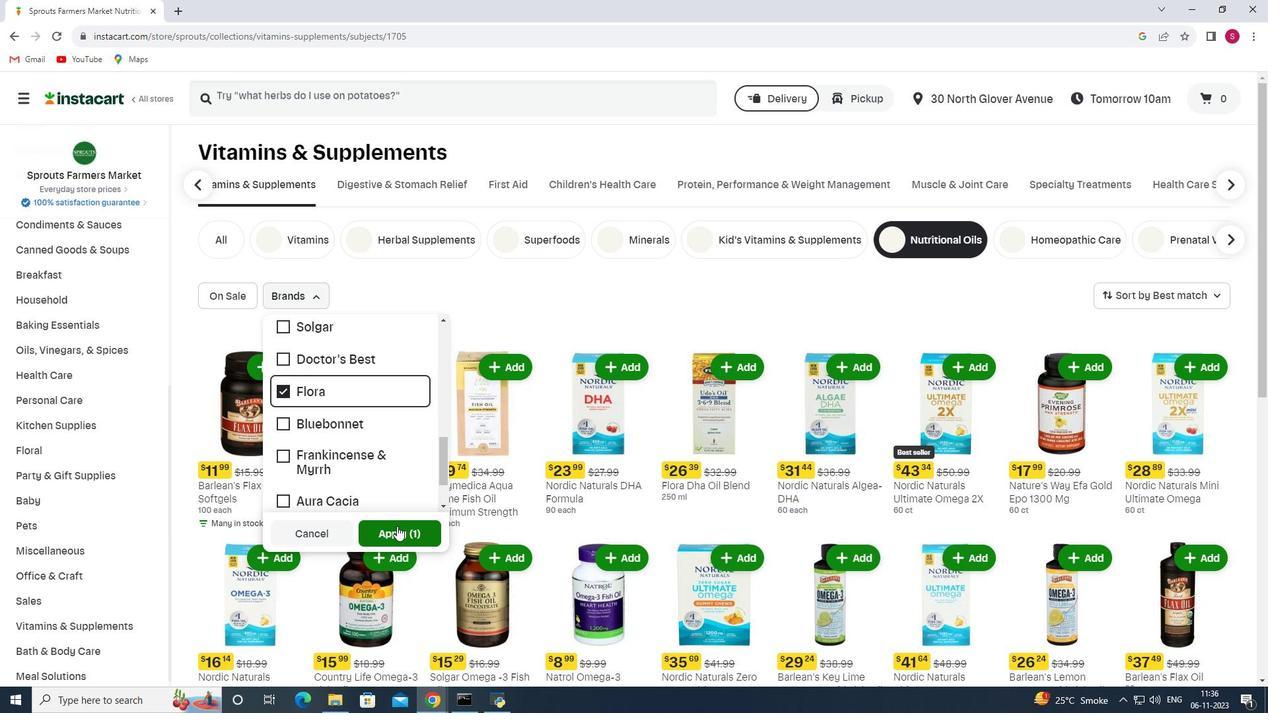 
Action: Mouse pressed left at (397, 526)
Screenshot: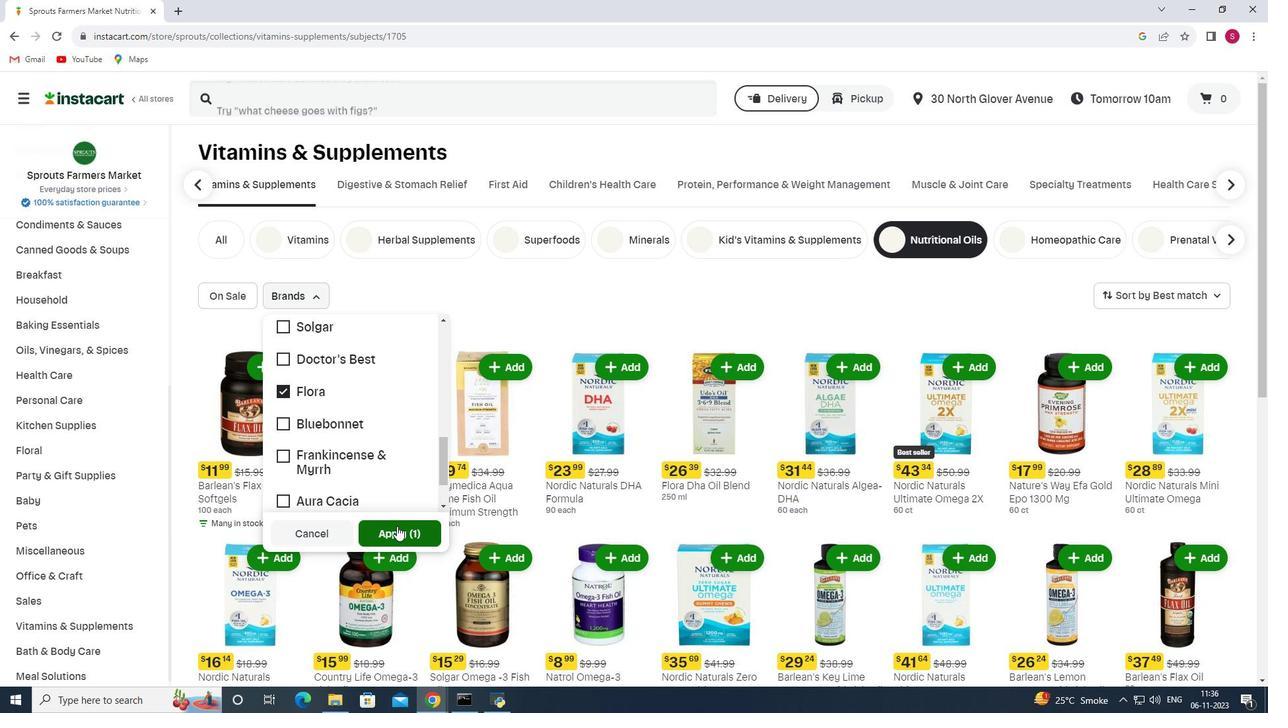 
